 Task: Create a rule from the Agile list, Priority changed -> Complete task in the project AmplifyHQ if Priority Cleared then Complete Task
Action: Mouse moved to (98, 359)
Screenshot: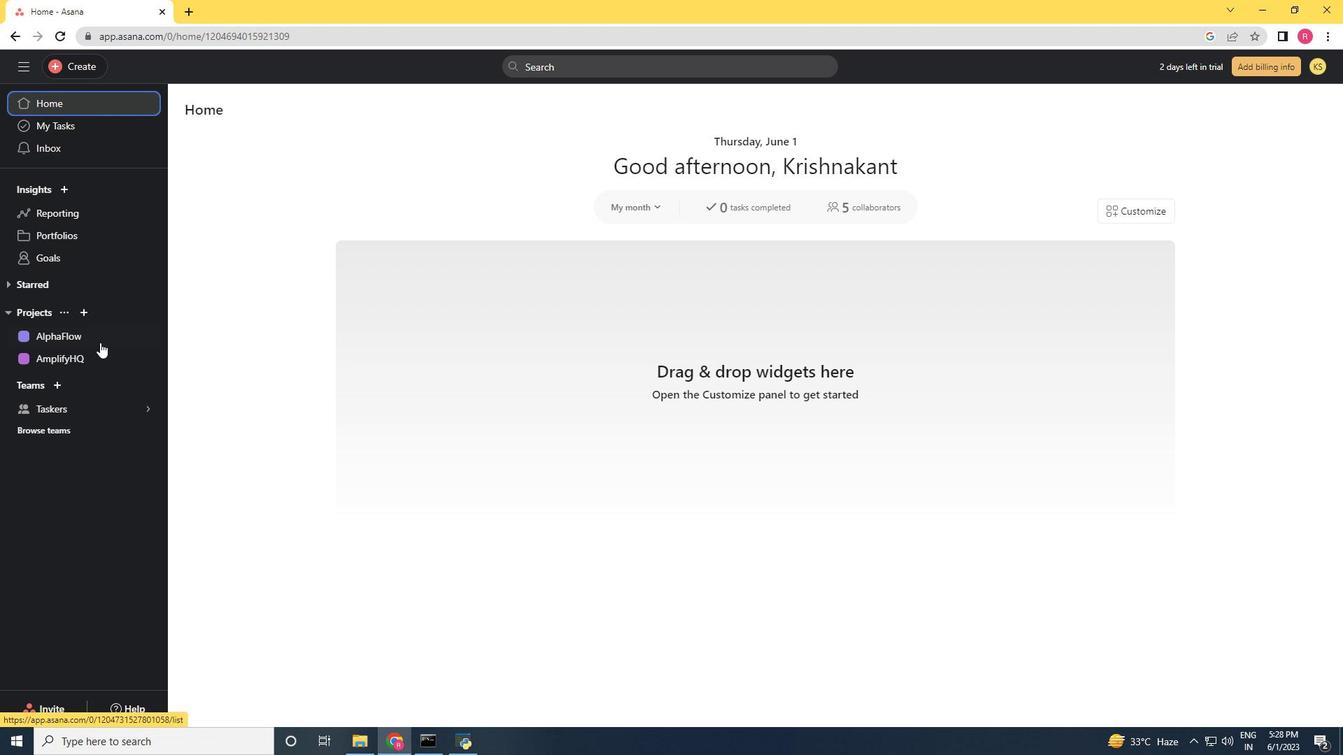 
Action: Mouse pressed left at (98, 359)
Screenshot: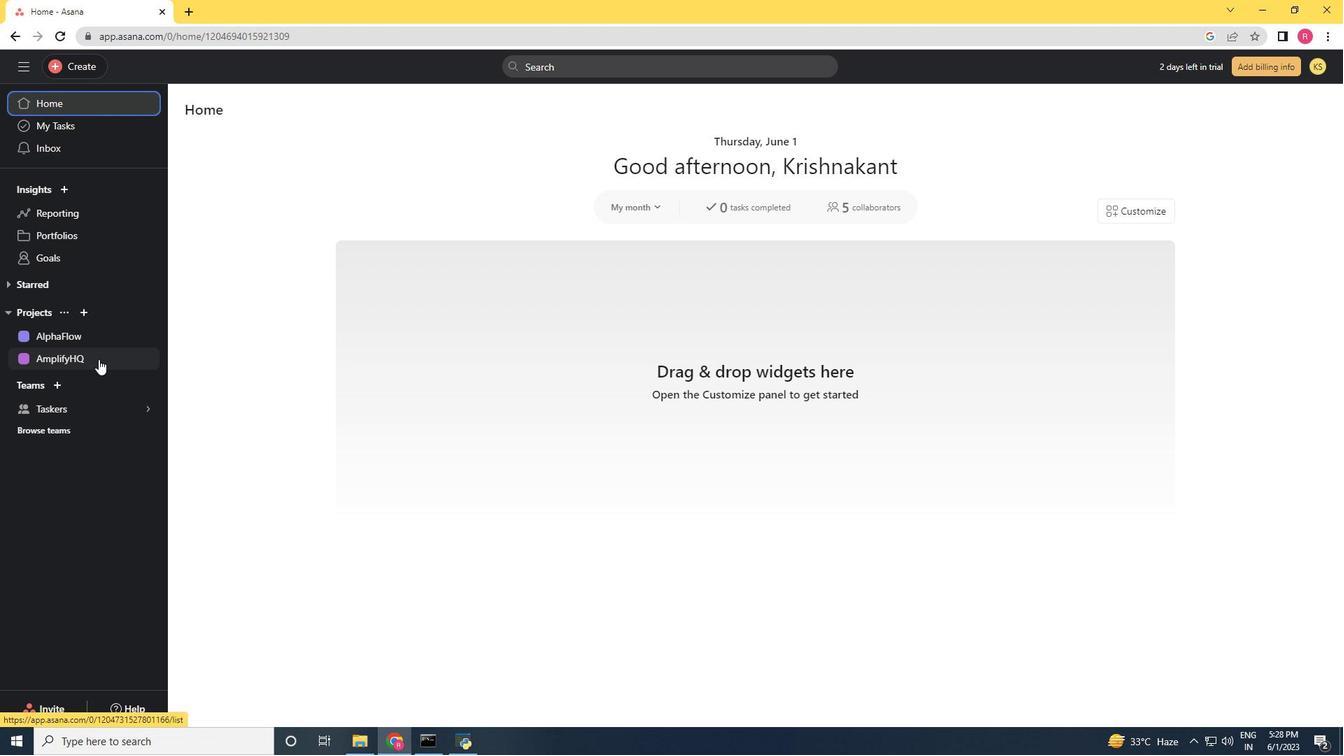 
Action: Mouse moved to (1276, 113)
Screenshot: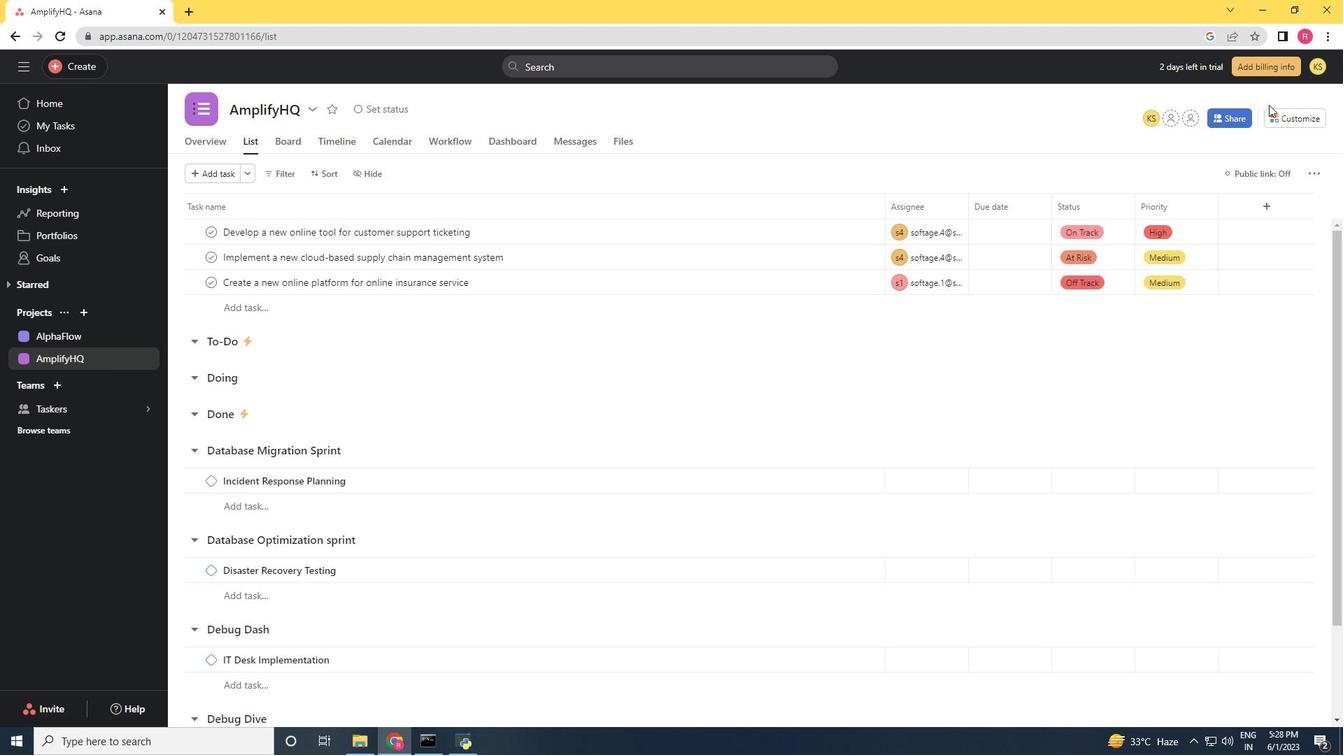 
Action: Mouse pressed left at (1276, 113)
Screenshot: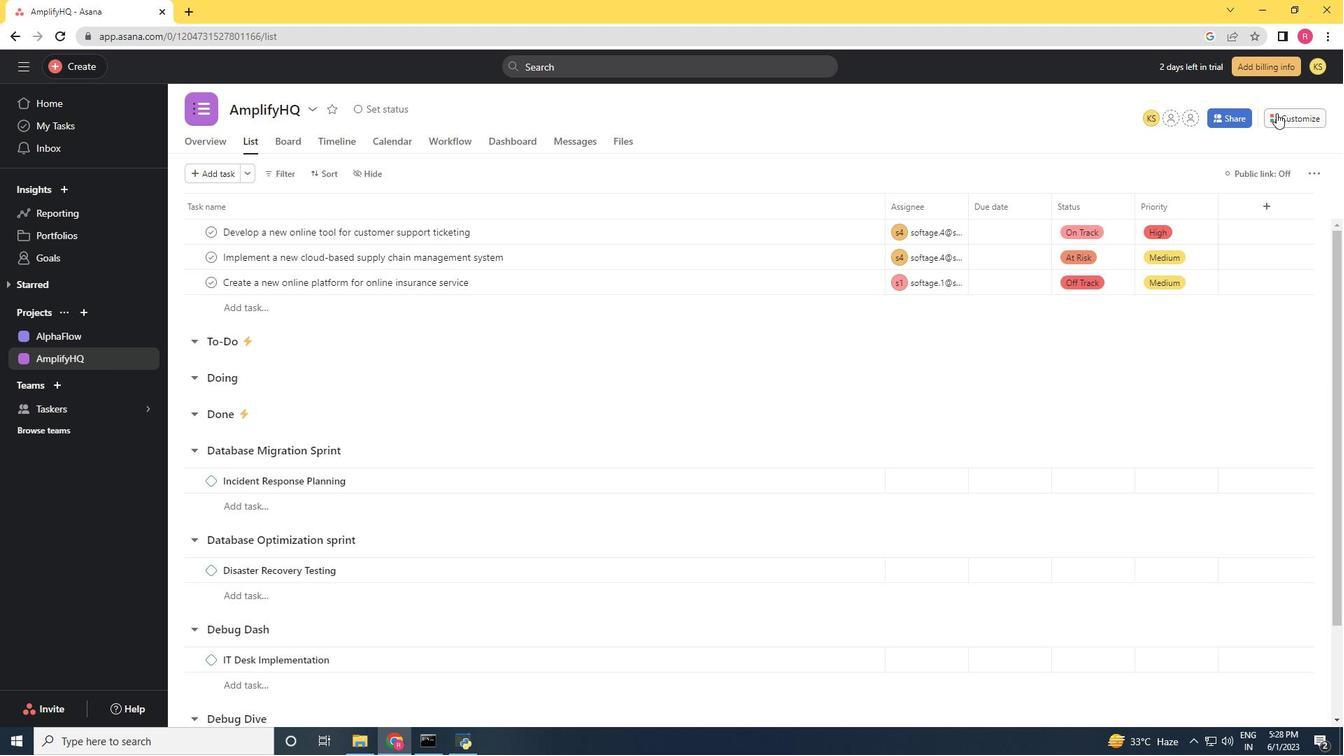 
Action: Mouse moved to (1059, 296)
Screenshot: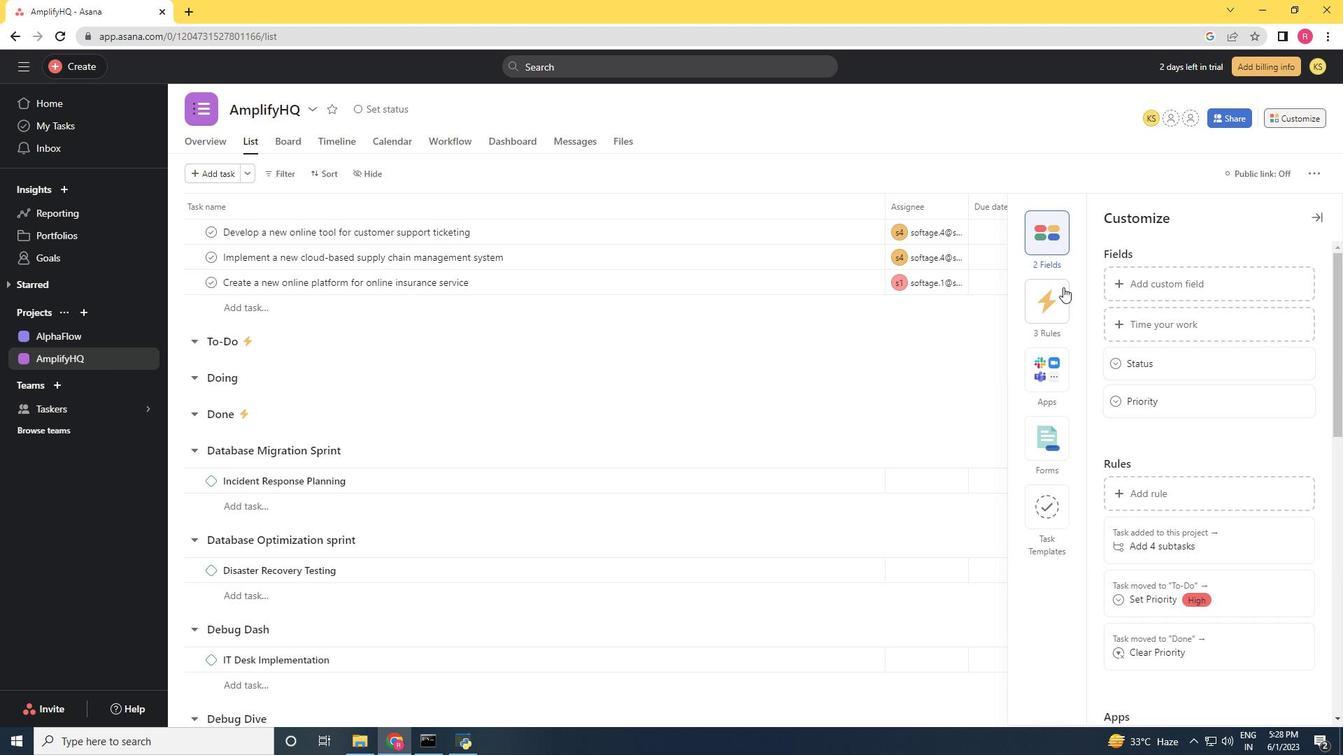 
Action: Mouse pressed left at (1059, 296)
Screenshot: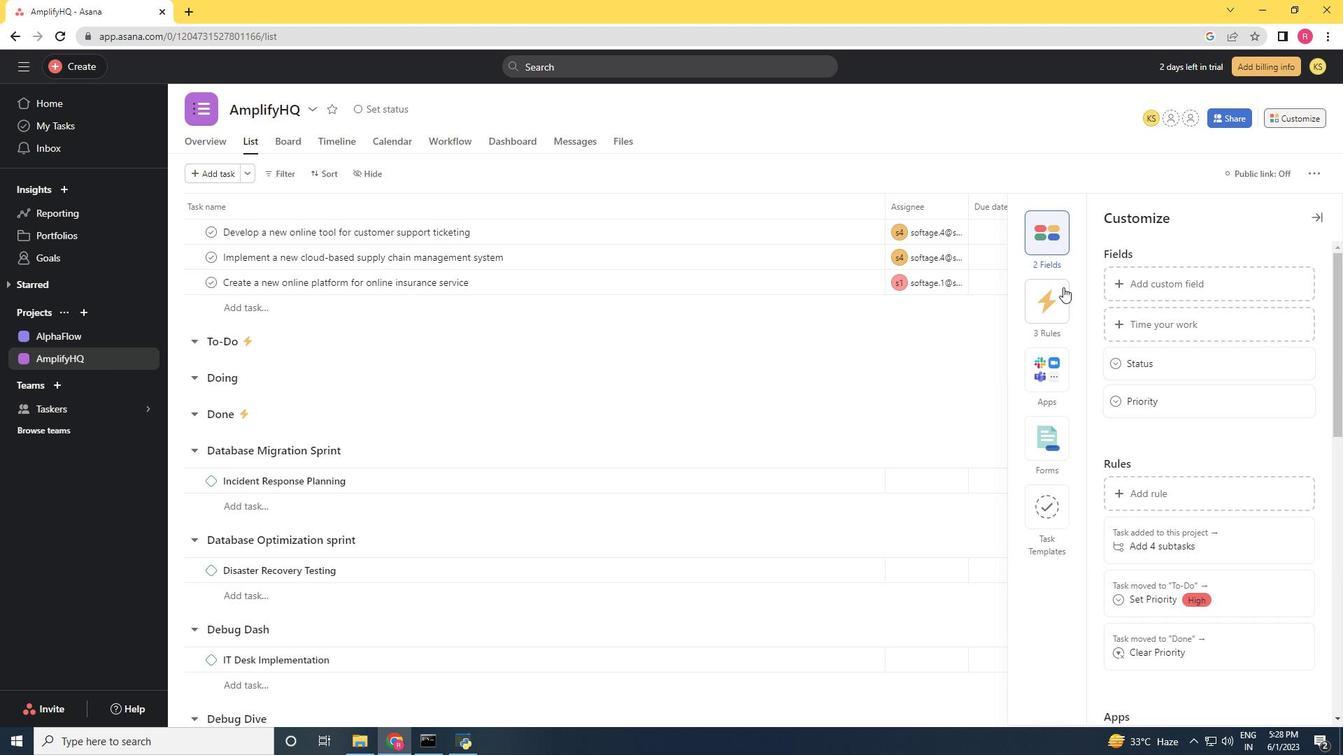 
Action: Mouse moved to (1157, 279)
Screenshot: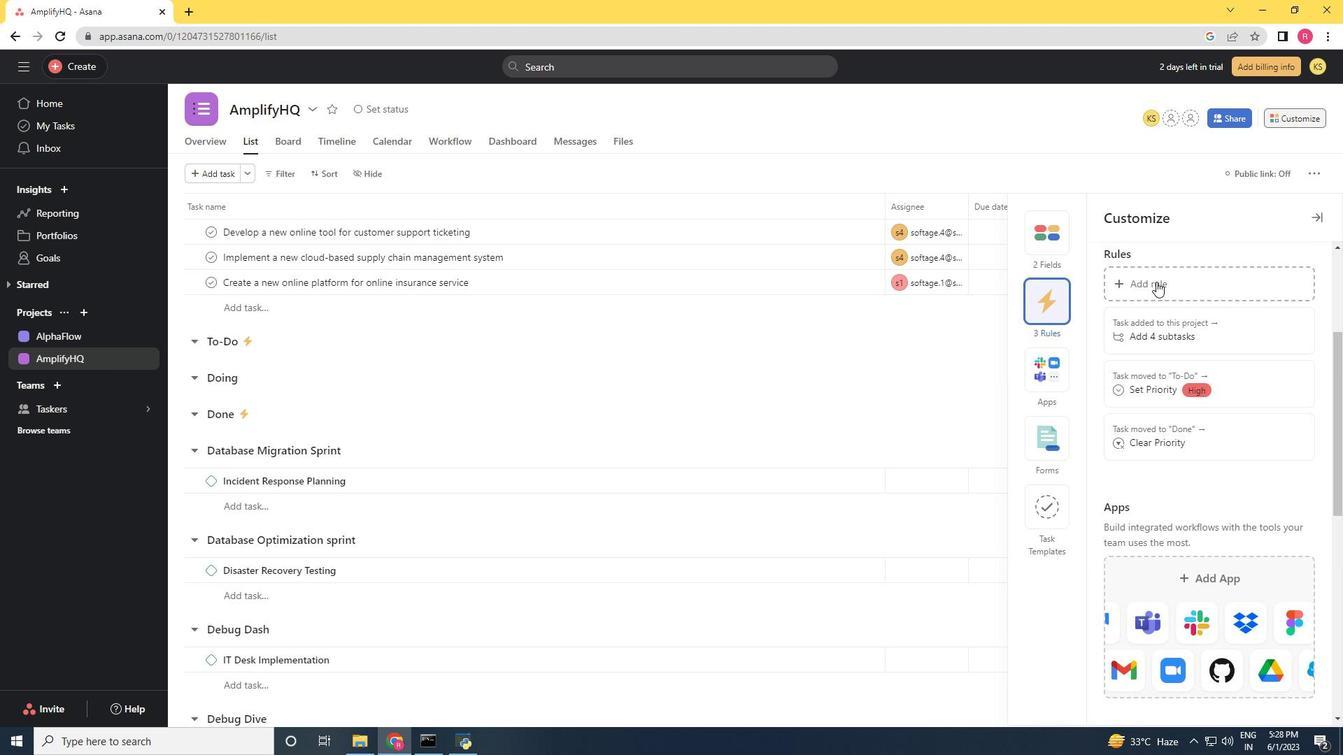 
Action: Mouse pressed left at (1157, 279)
Screenshot: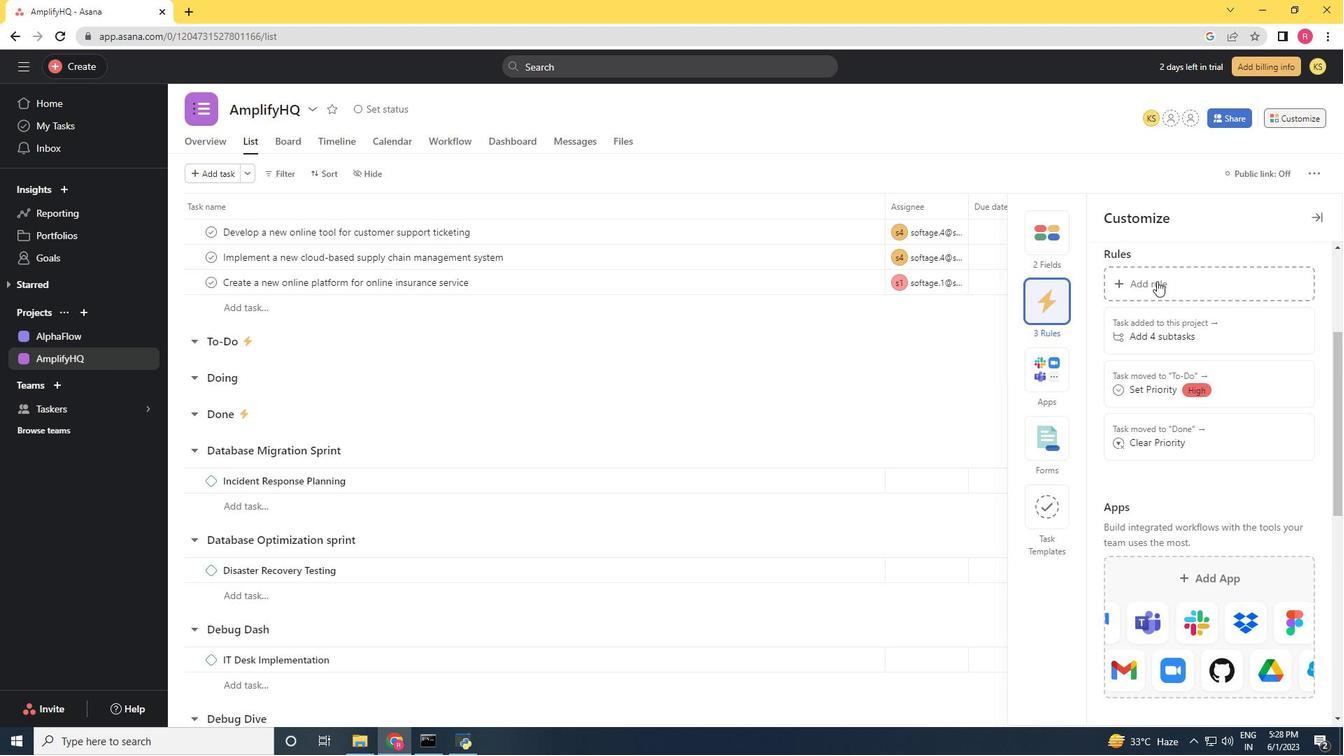 
Action: Mouse moved to (297, 206)
Screenshot: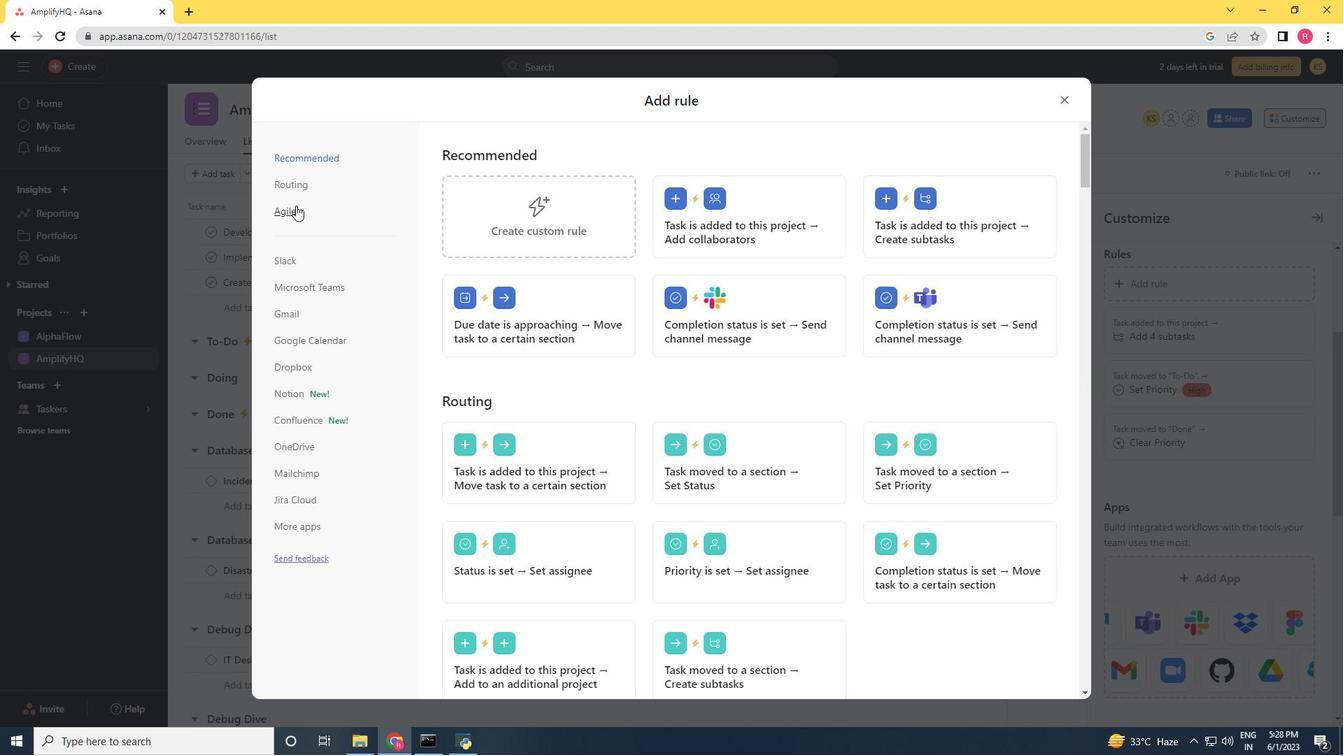 
Action: Mouse pressed left at (297, 206)
Screenshot: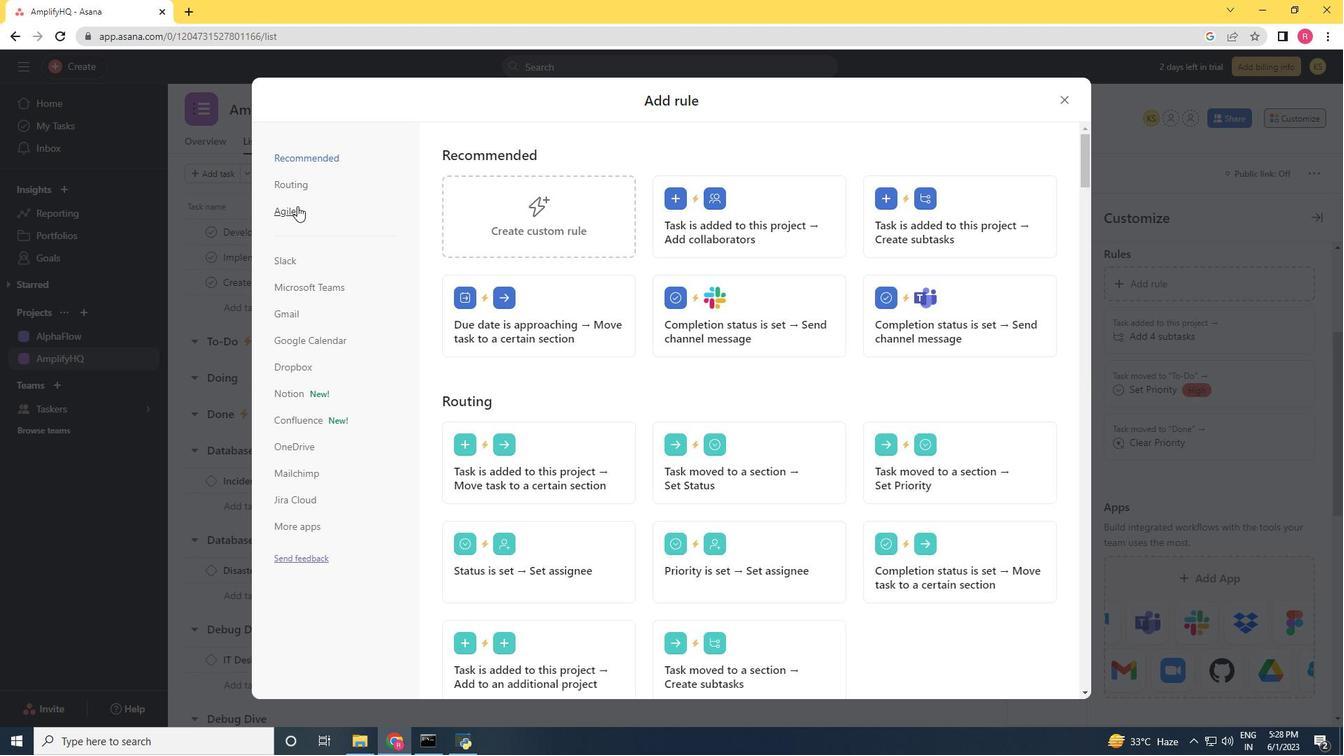 
Action: Mouse moved to (777, 232)
Screenshot: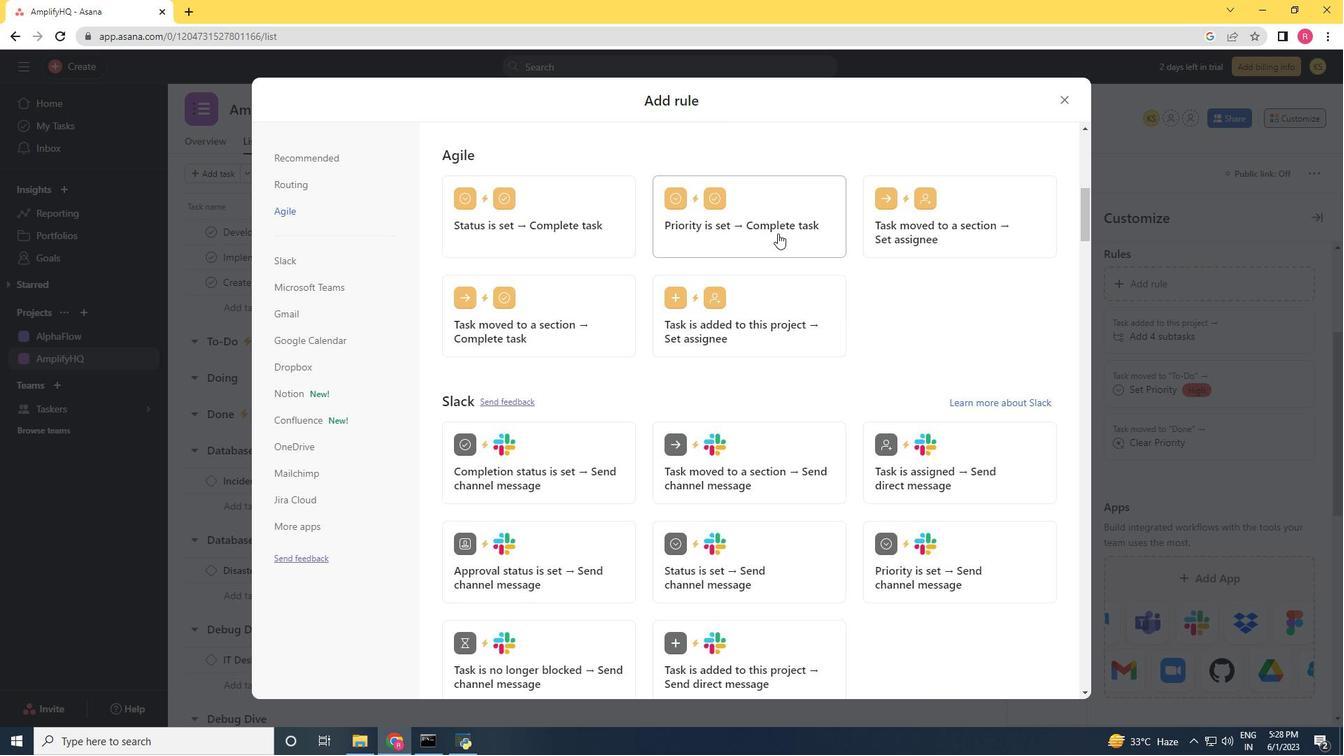
Action: Mouse pressed left at (777, 232)
Screenshot: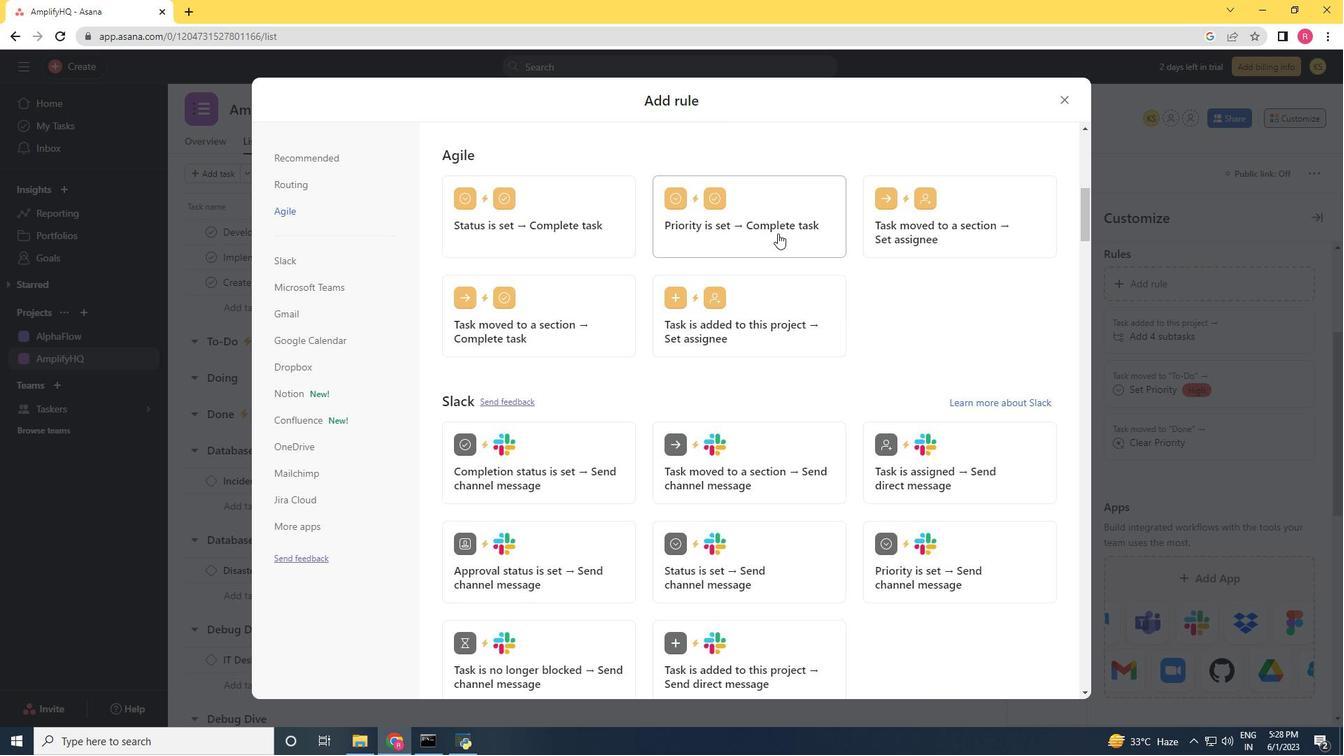 
Action: Mouse moved to (882, 250)
Screenshot: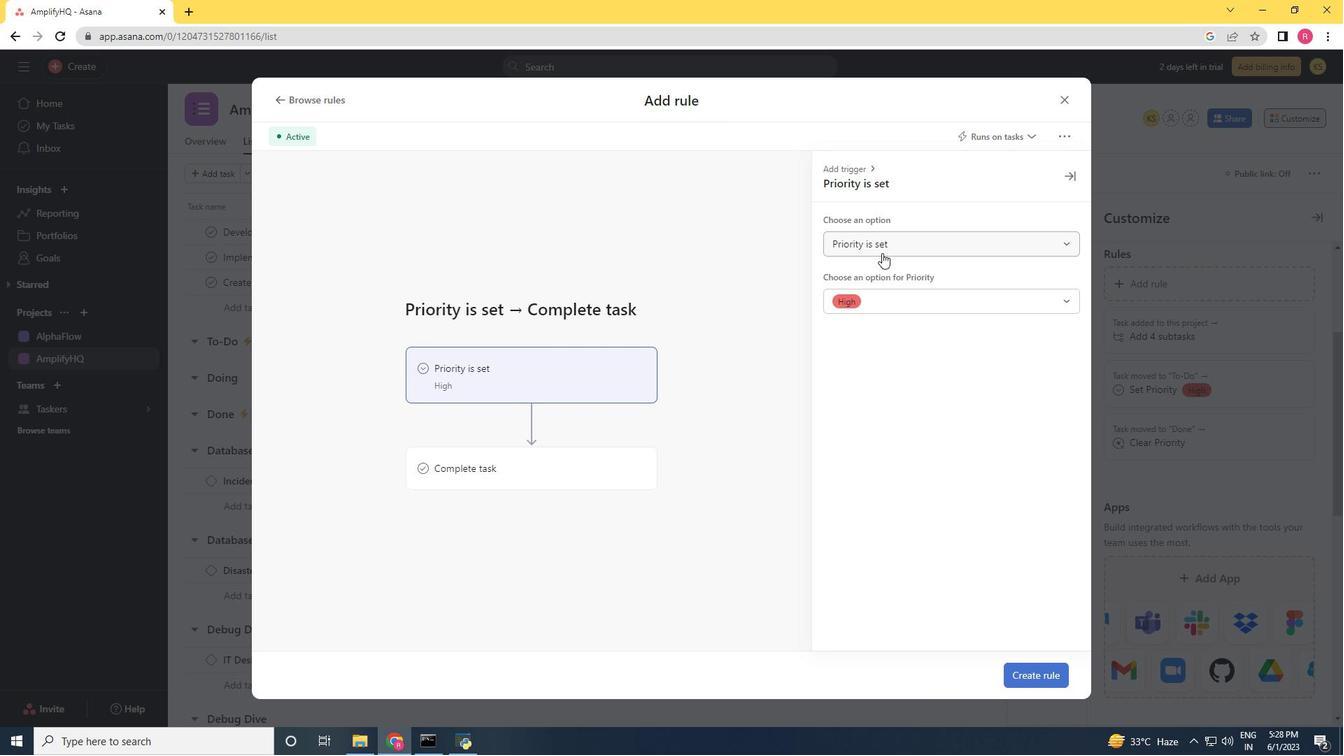 
Action: Mouse pressed left at (882, 250)
Screenshot: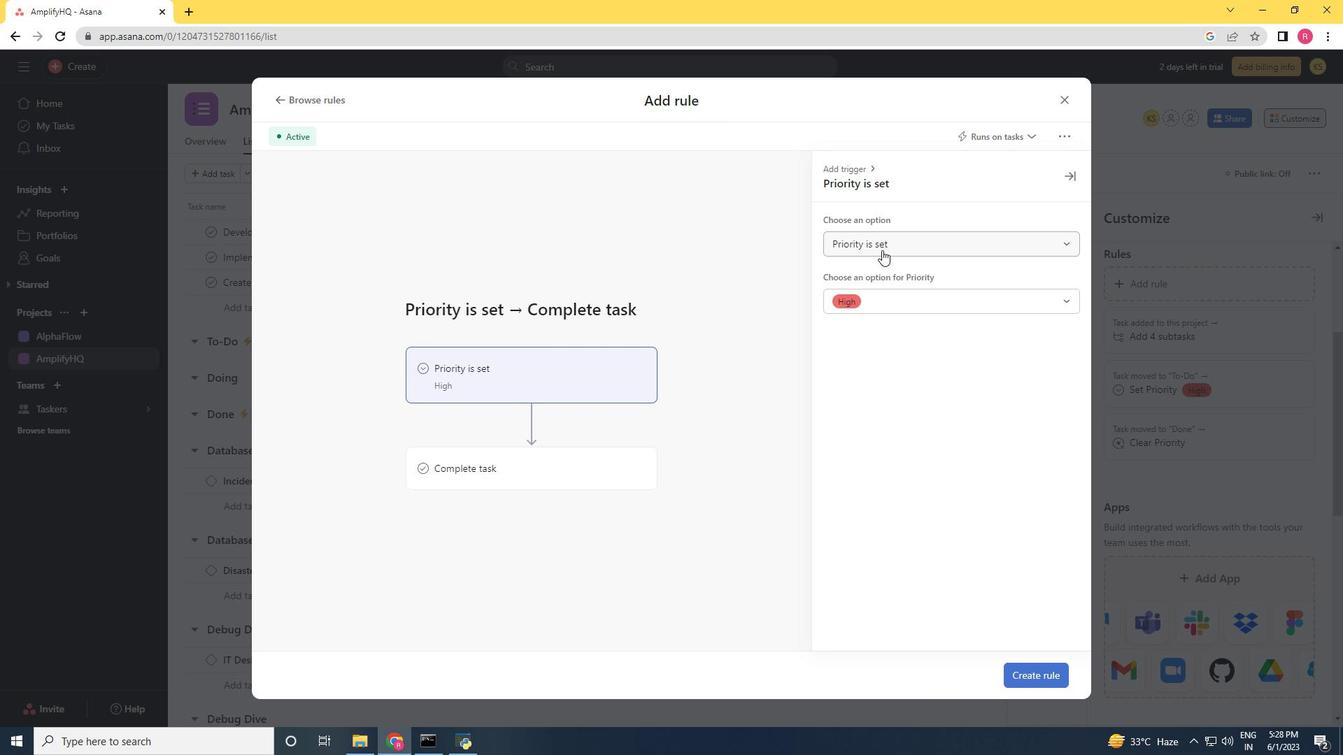 
Action: Mouse moved to (878, 299)
Screenshot: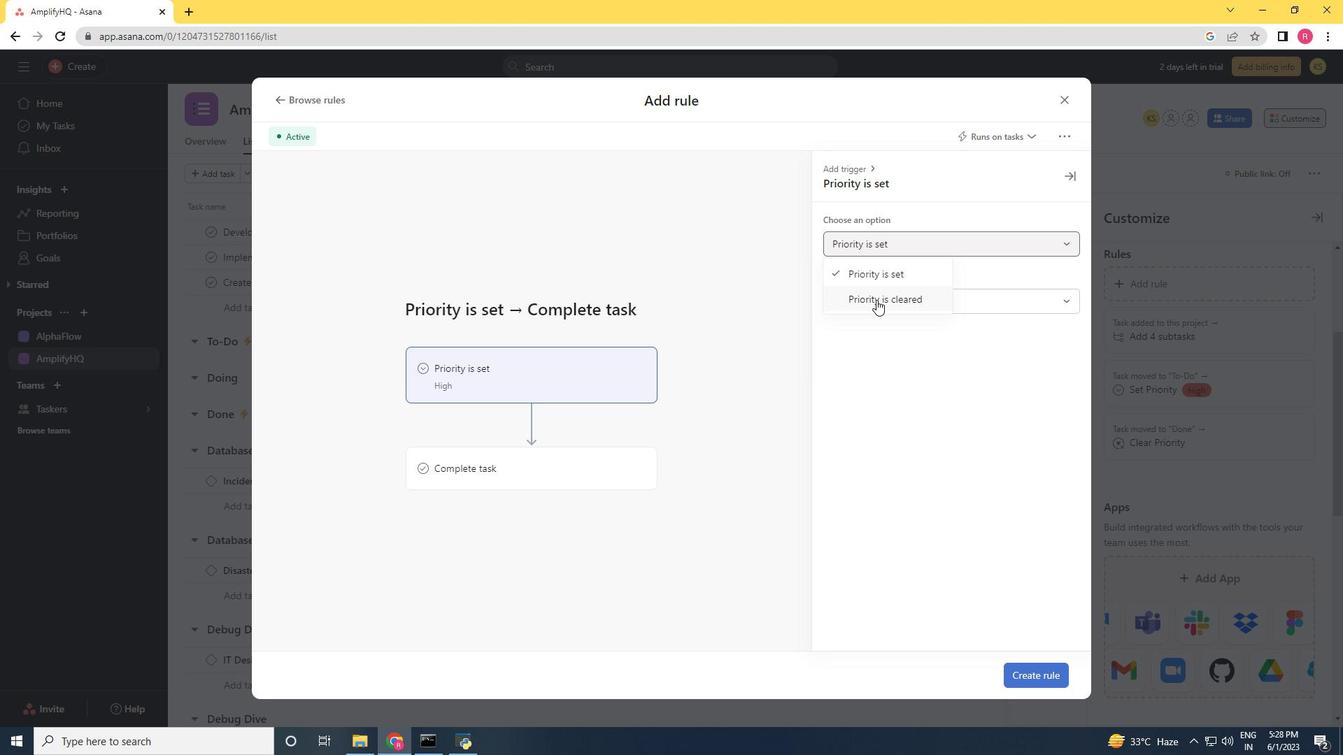 
Action: Mouse pressed left at (878, 299)
Screenshot: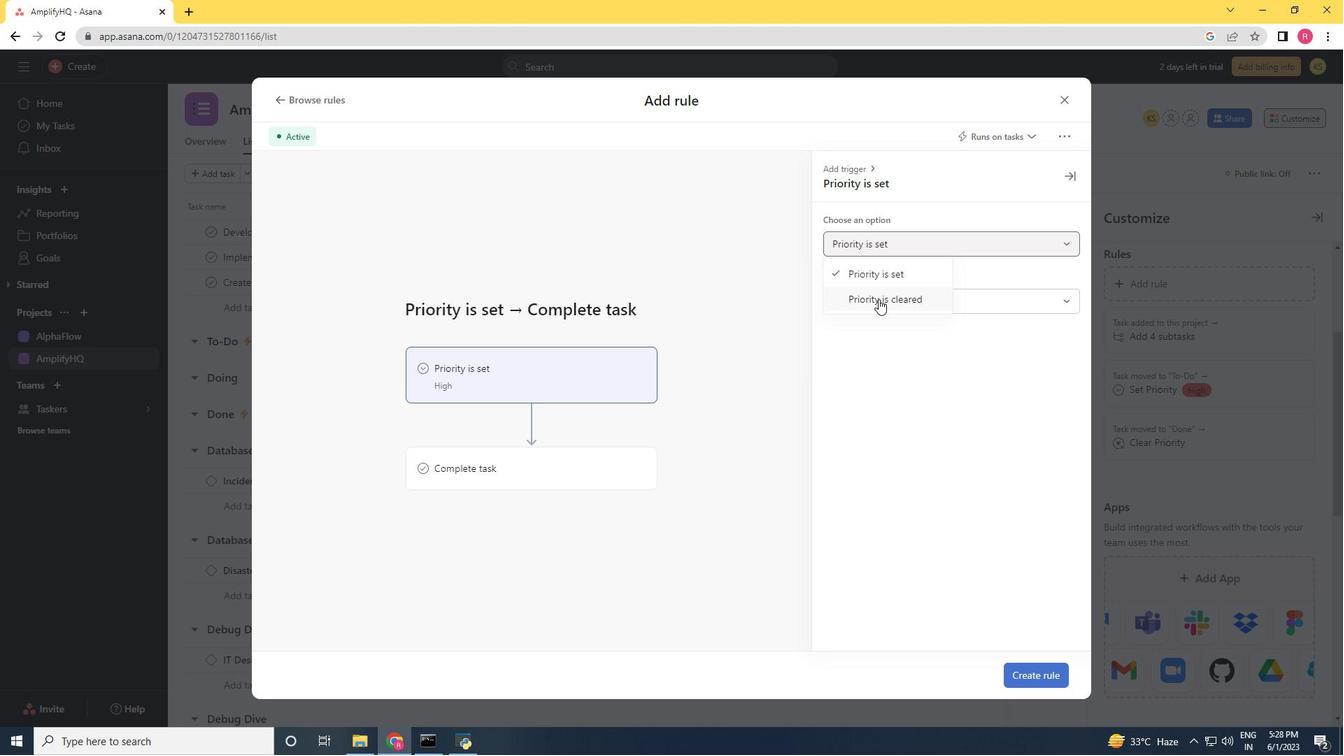 
Action: Mouse moved to (597, 474)
Screenshot: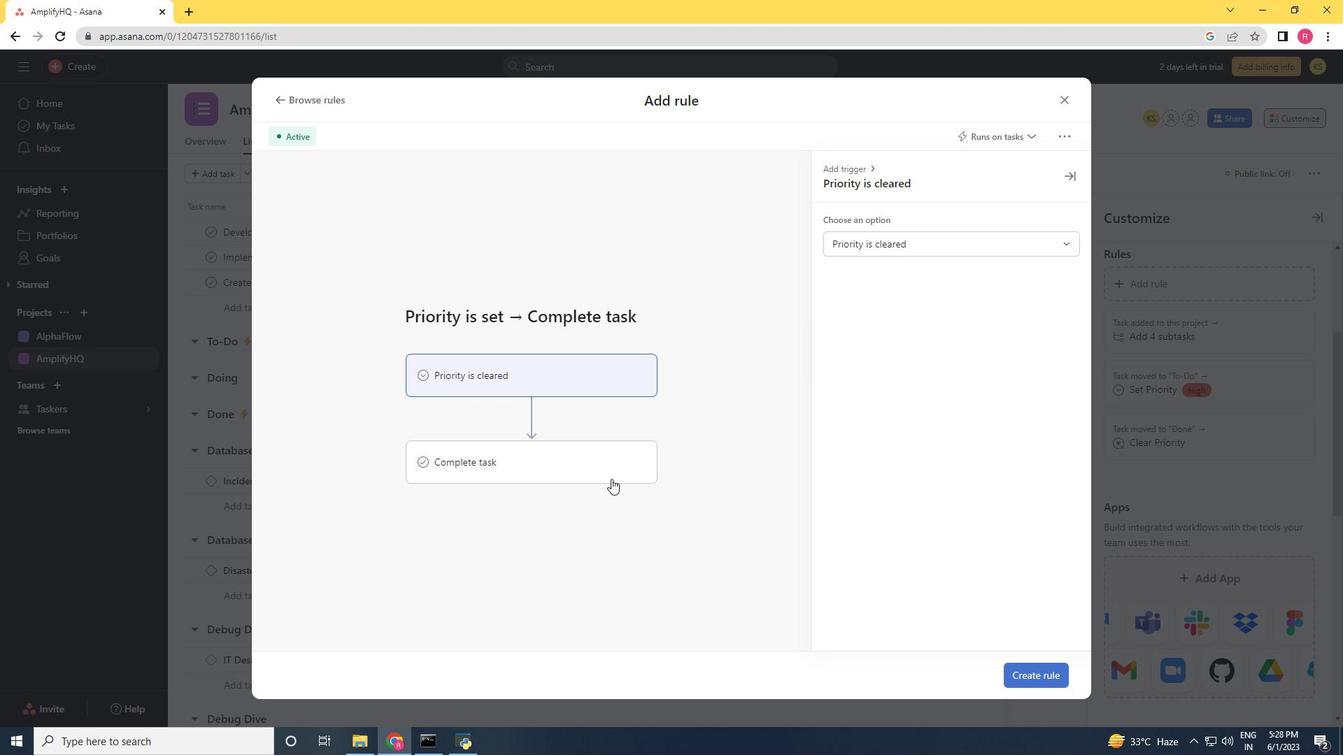 
Action: Mouse pressed left at (597, 474)
Screenshot: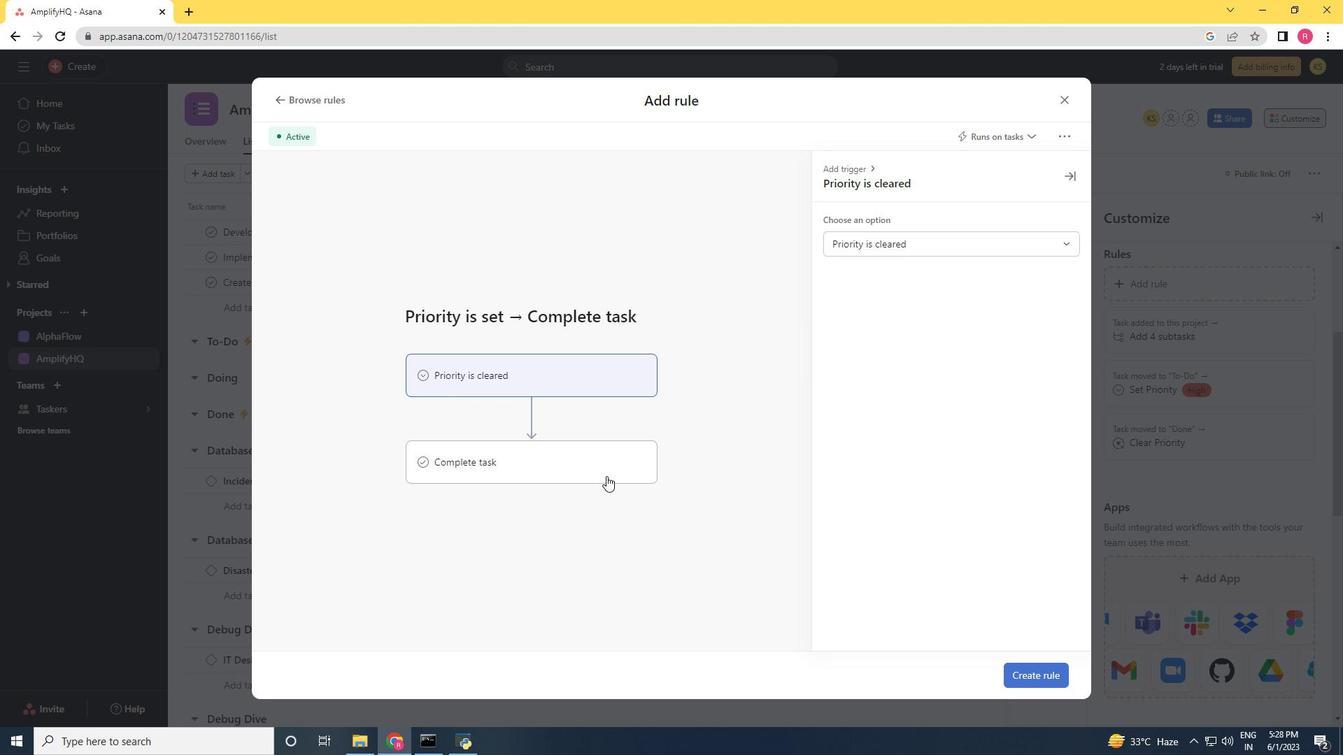 
Action: Mouse moved to (891, 244)
Screenshot: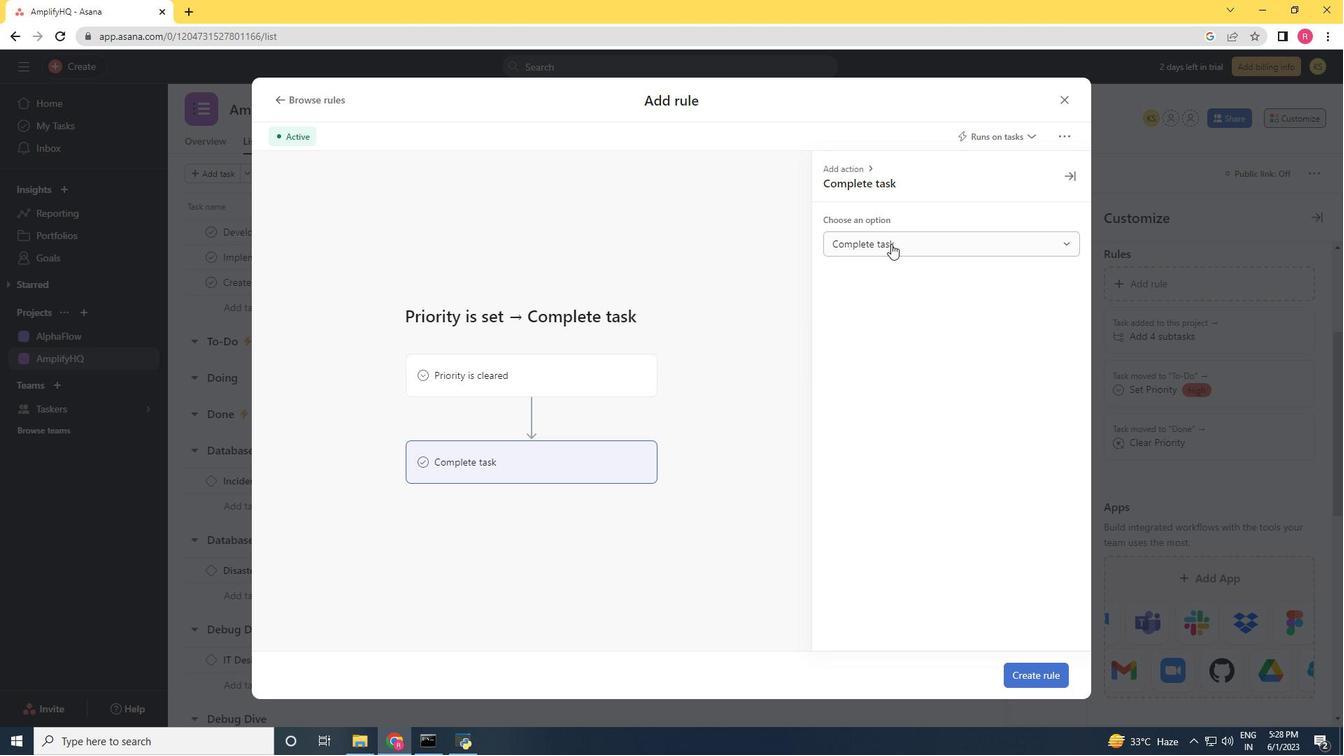 
Action: Mouse pressed left at (891, 244)
Screenshot: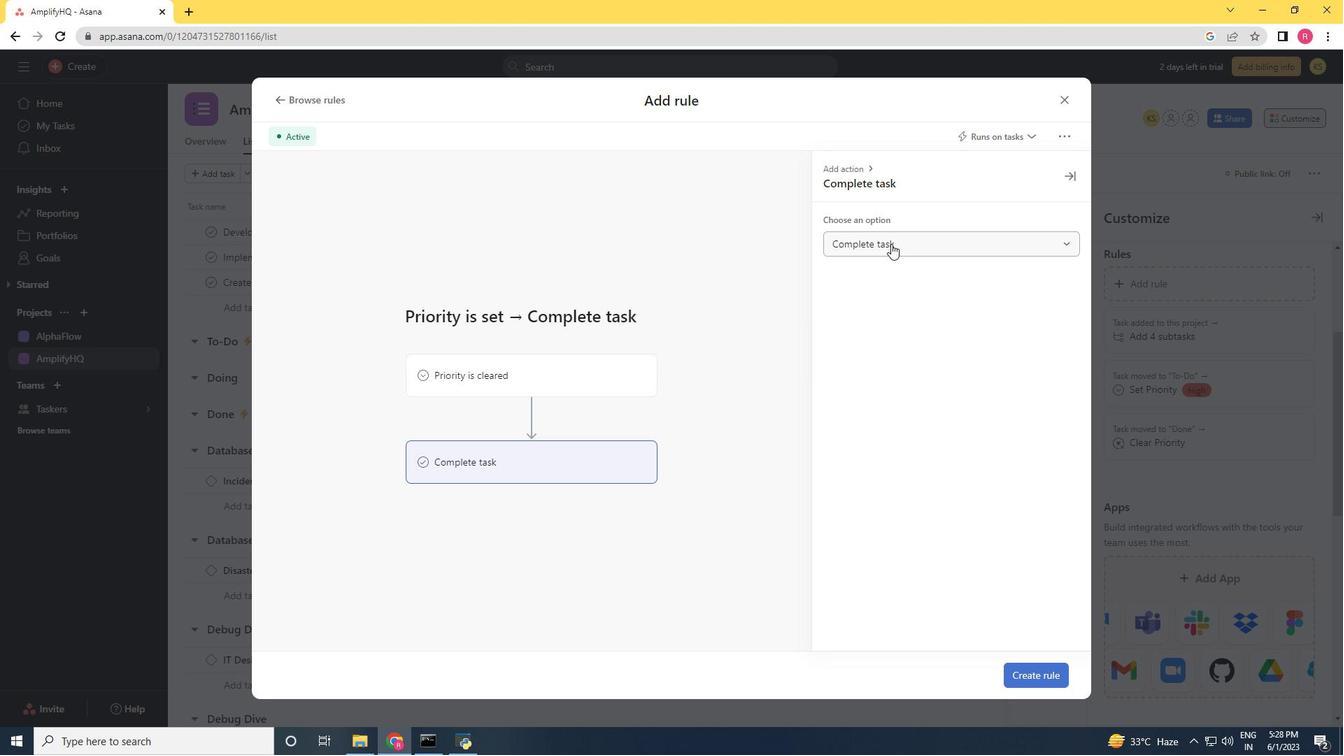 
Action: Mouse moved to (891, 269)
Screenshot: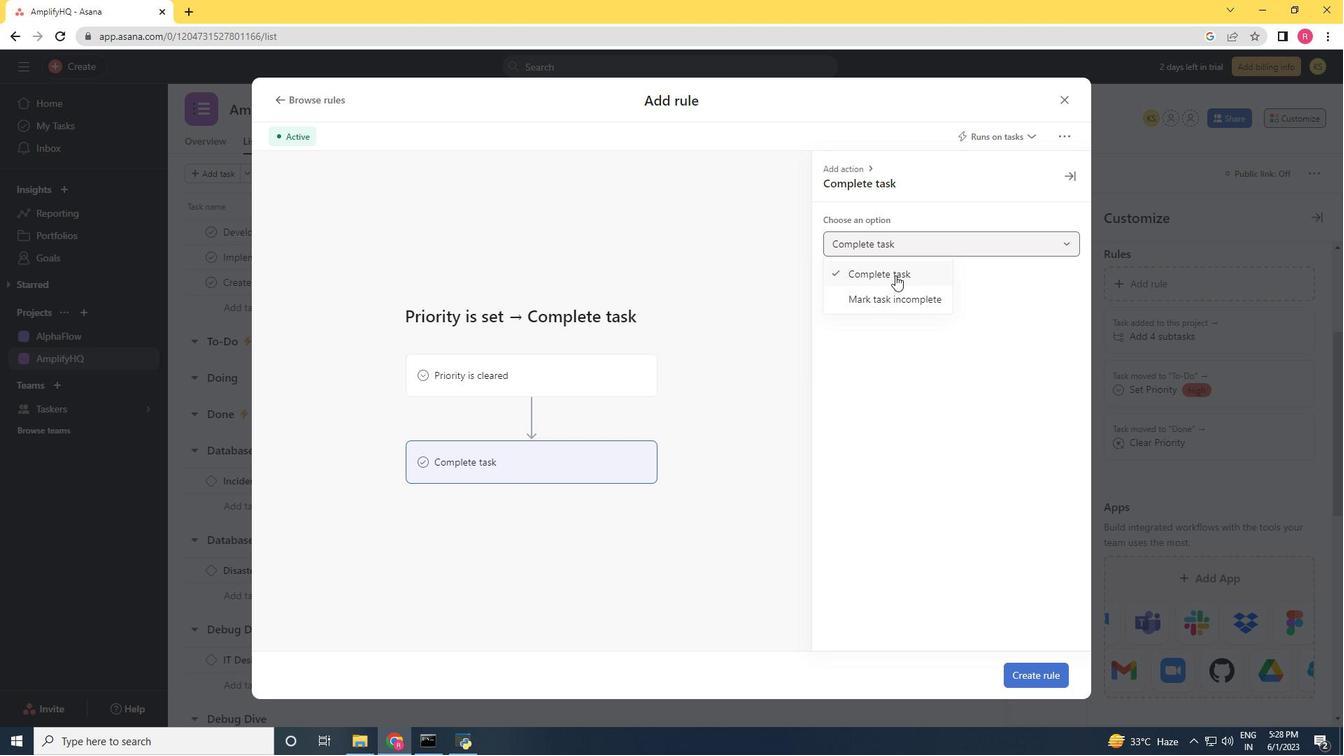 
Action: Mouse pressed left at (891, 269)
Screenshot: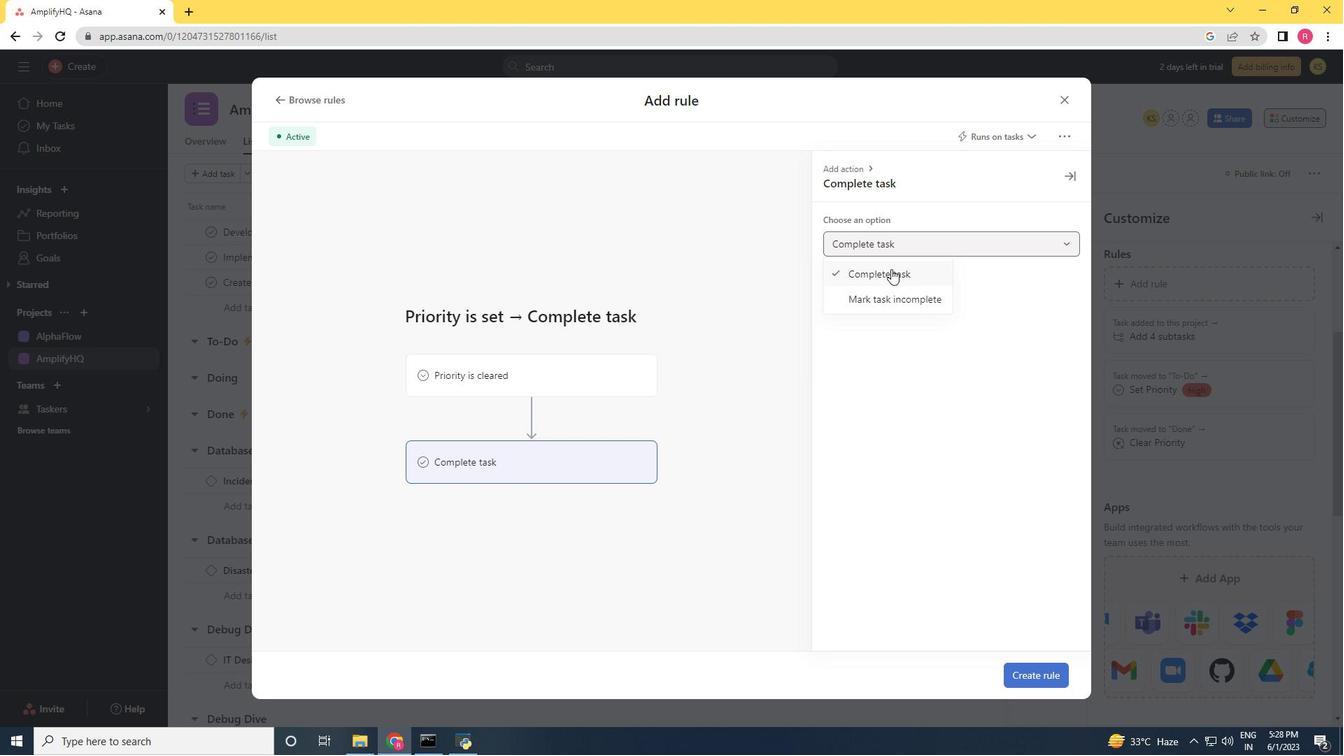 
Action: Mouse moved to (901, 271)
Screenshot: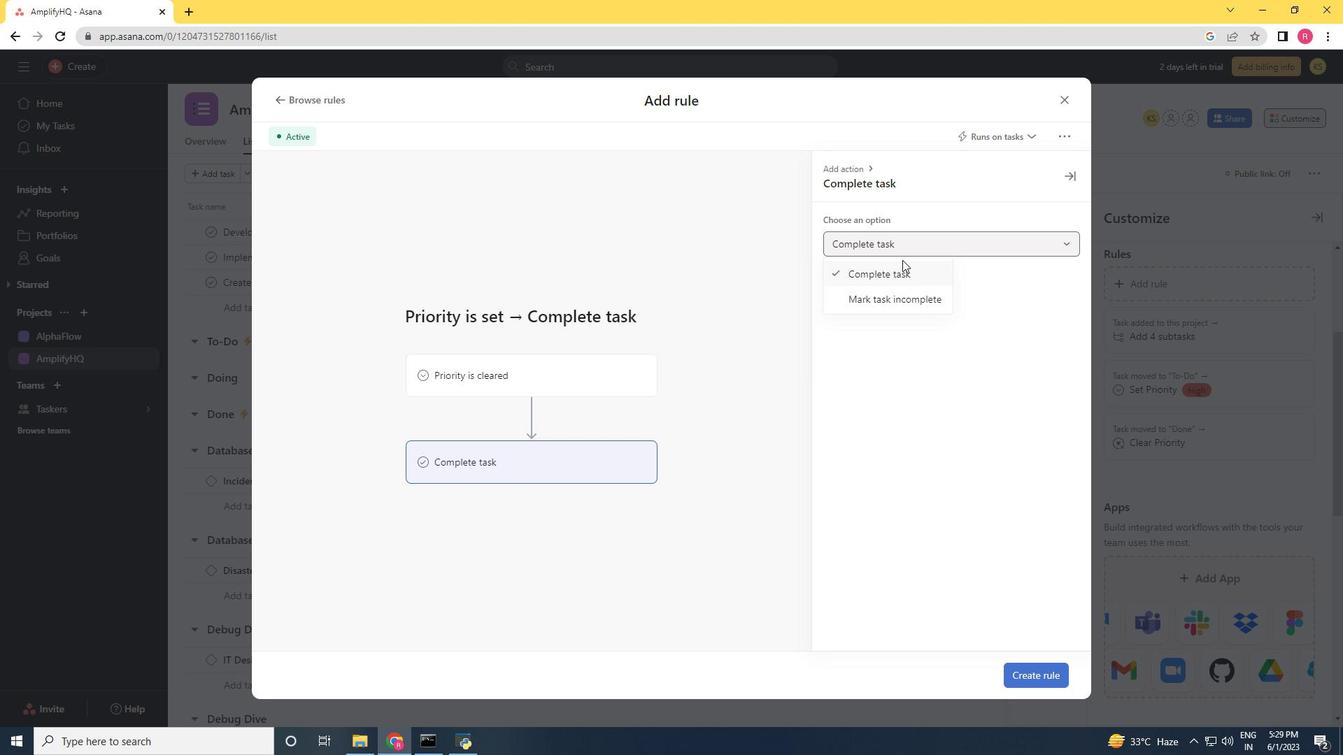
Action: Mouse pressed left at (901, 271)
Screenshot: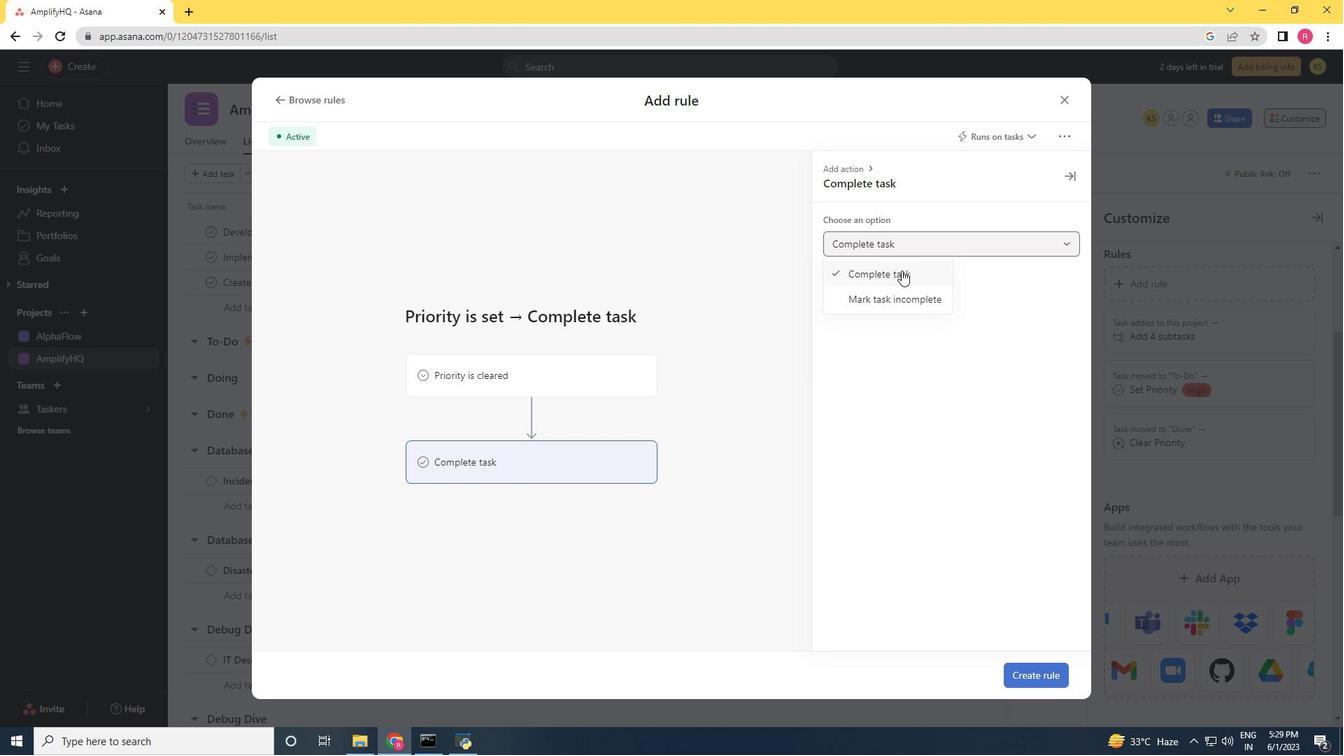 
Action: Mouse moved to (1044, 668)
Screenshot: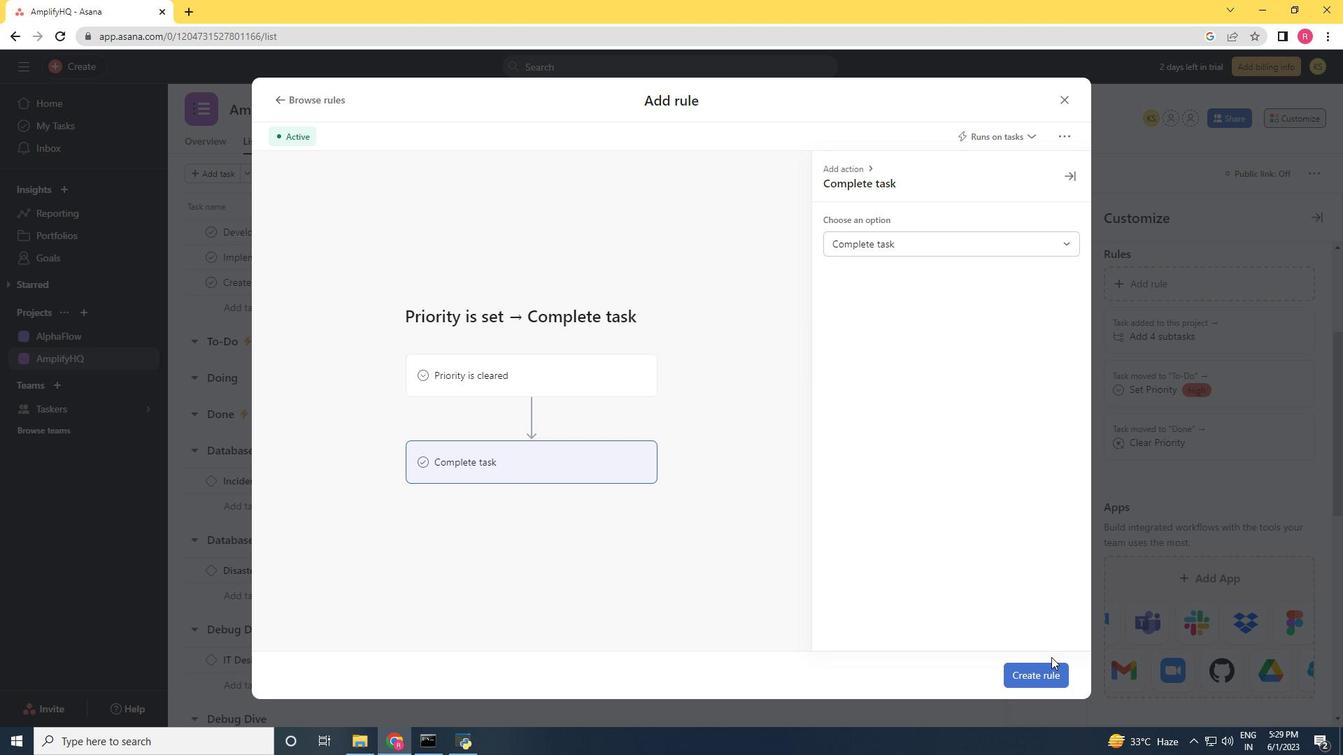 
Action: Mouse pressed left at (1044, 668)
Screenshot: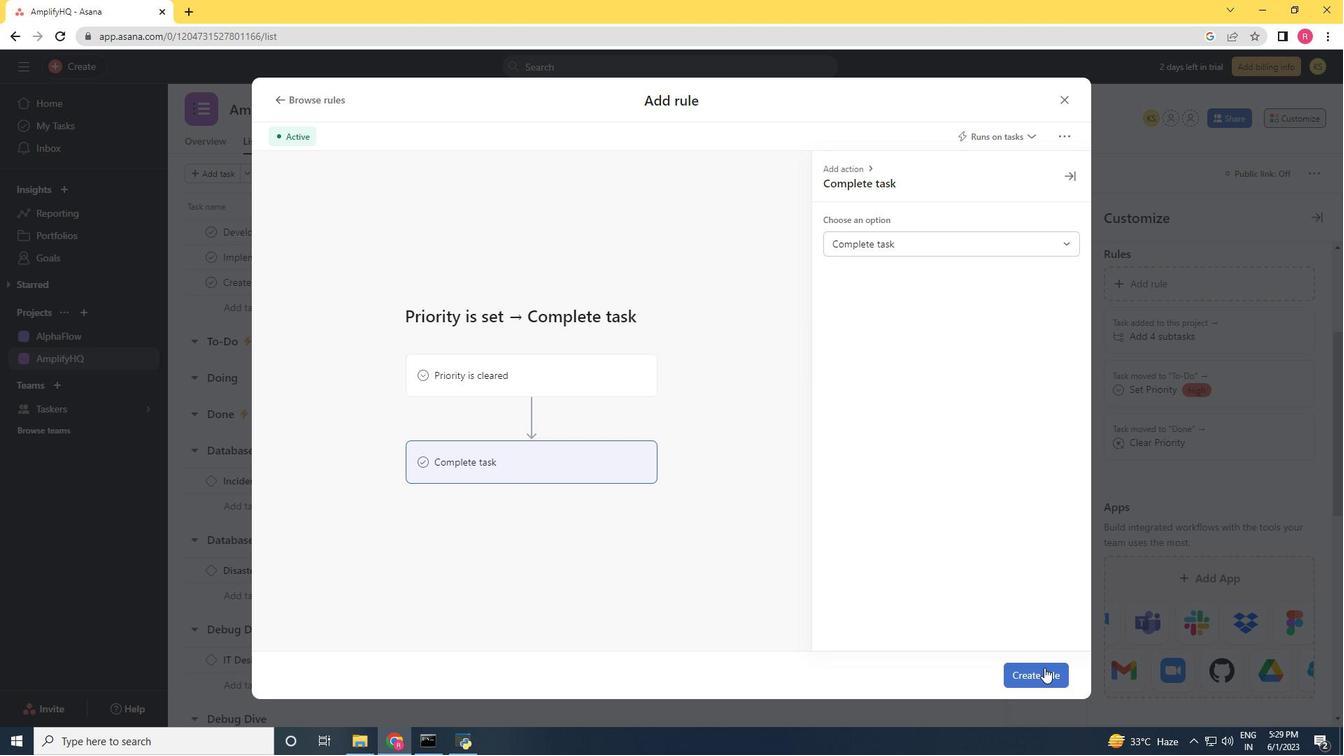 
Action: Mouse moved to (842, 463)
Screenshot: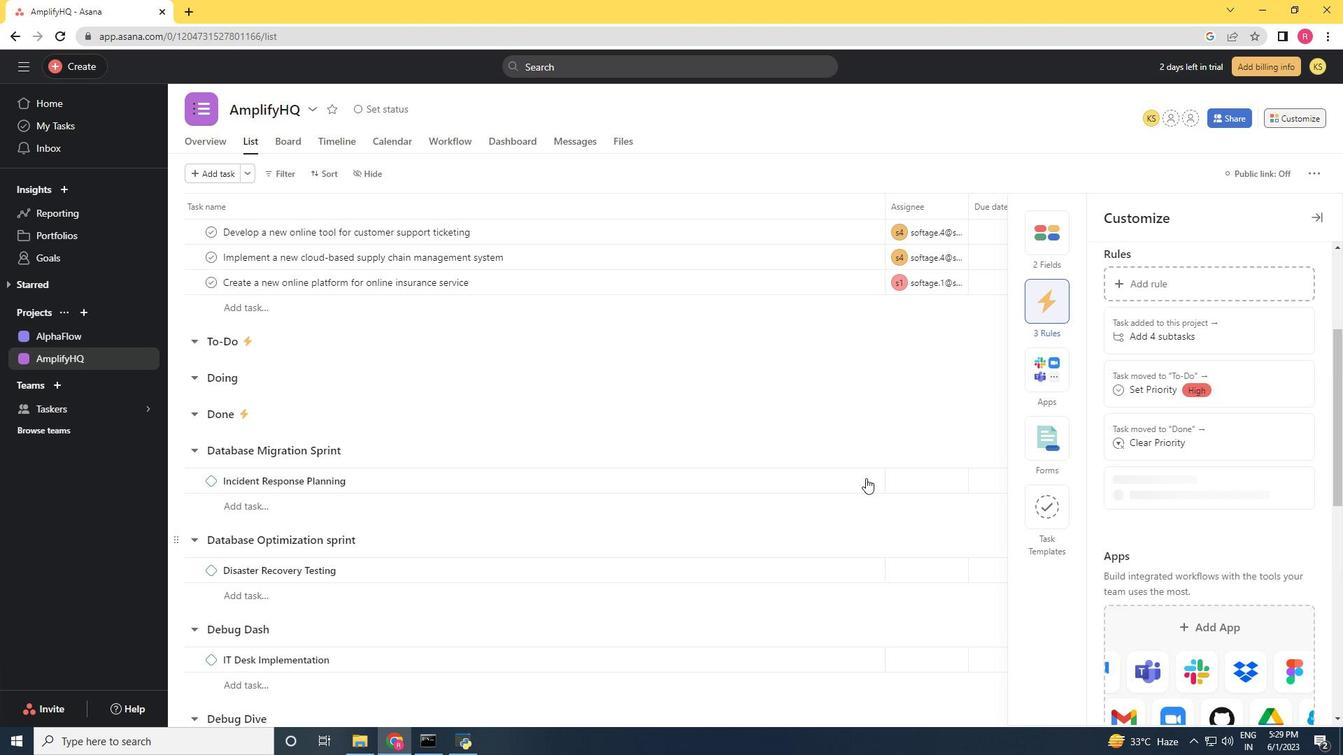 
